 Task: Go to notification settings and select comments as none.
Action: Mouse moved to (177, 64)
Screenshot: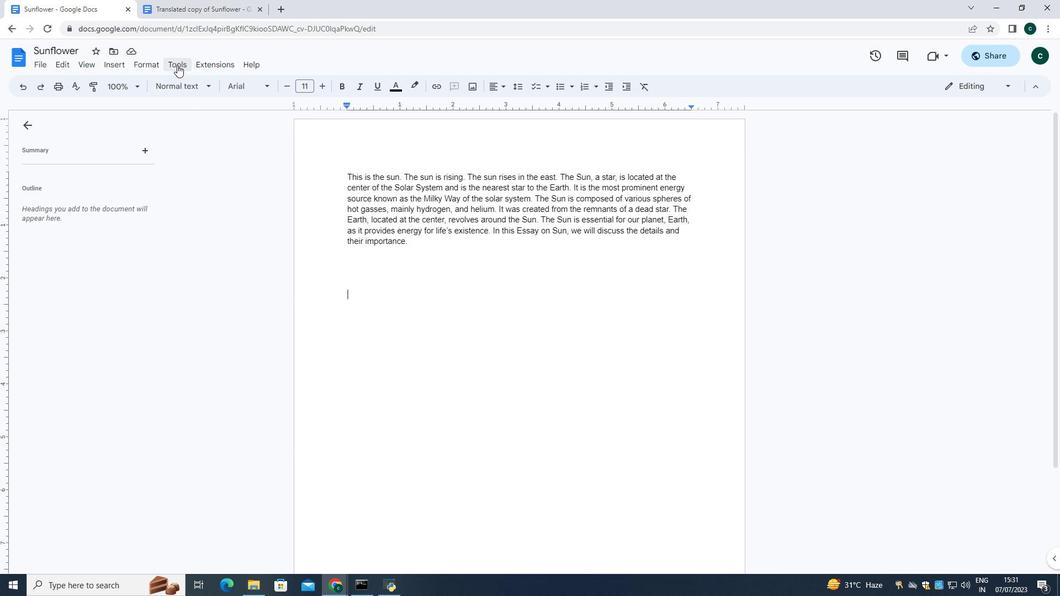 
Action: Mouse pressed left at (177, 64)
Screenshot: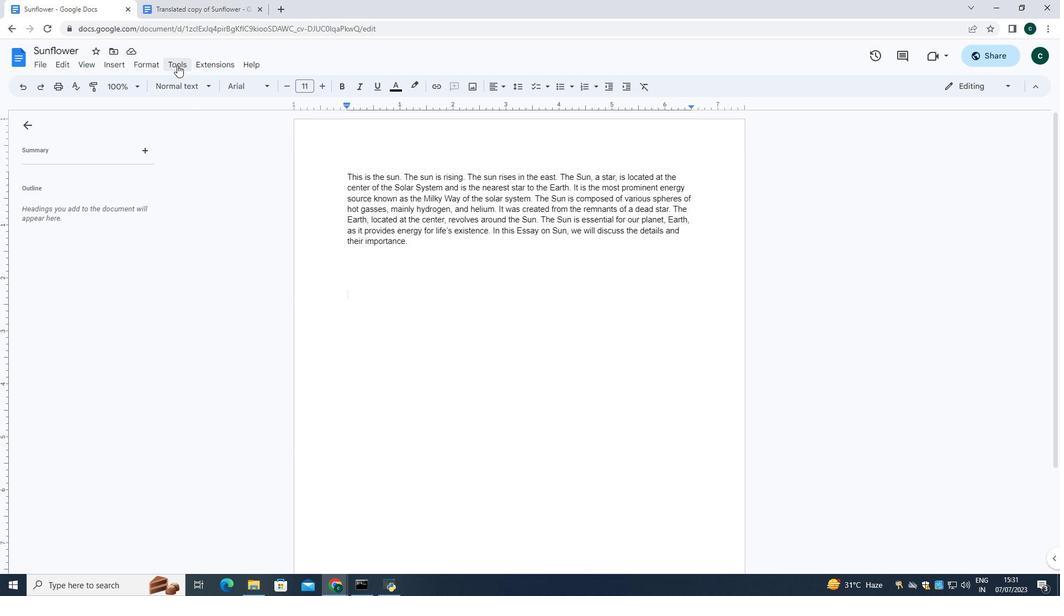 
Action: Mouse moved to (240, 279)
Screenshot: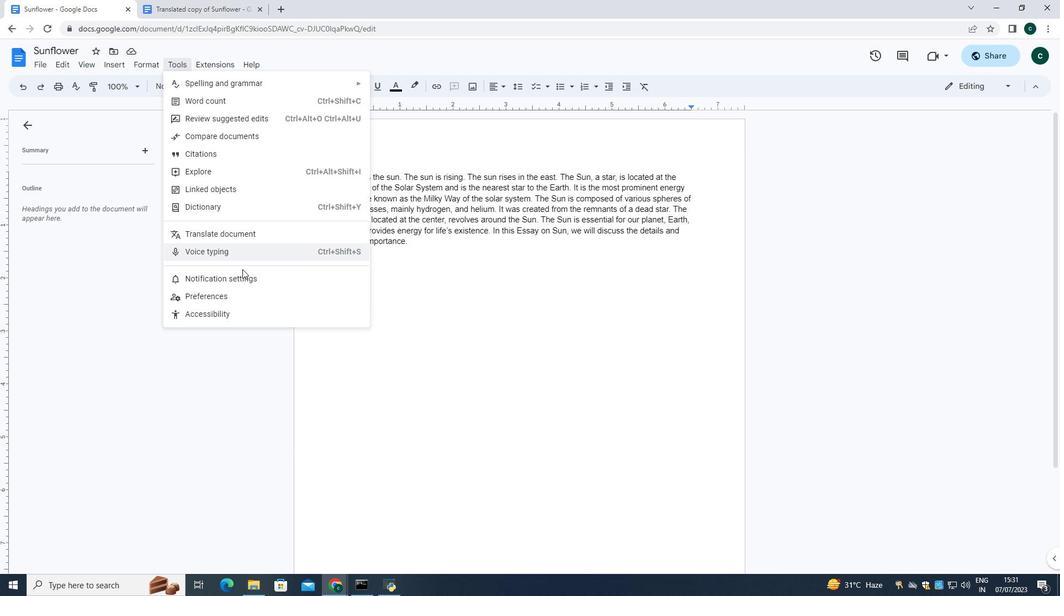 
Action: Mouse pressed left at (240, 279)
Screenshot: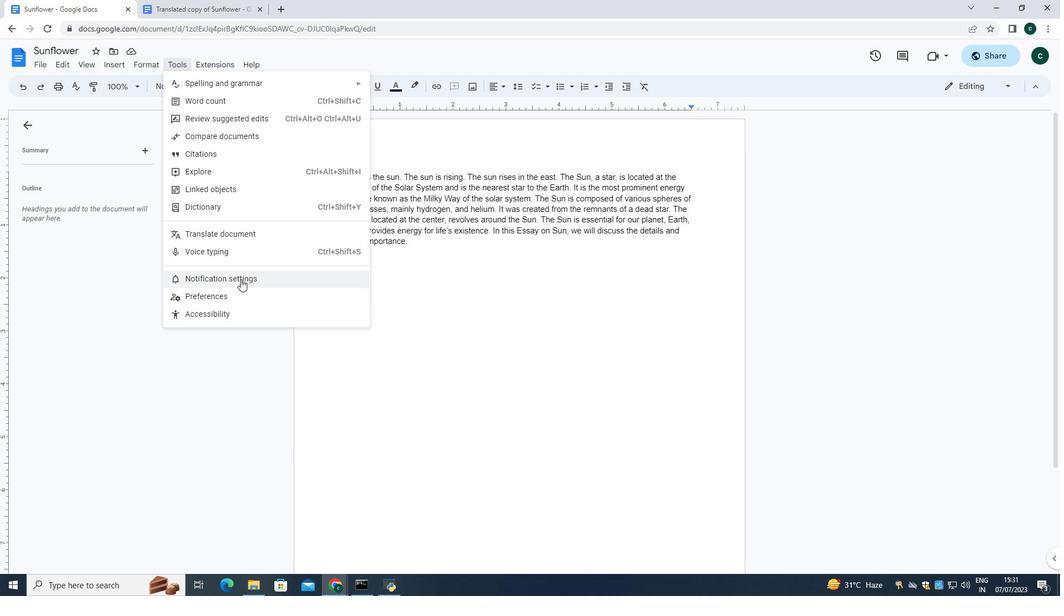 
Action: Mouse moved to (442, 293)
Screenshot: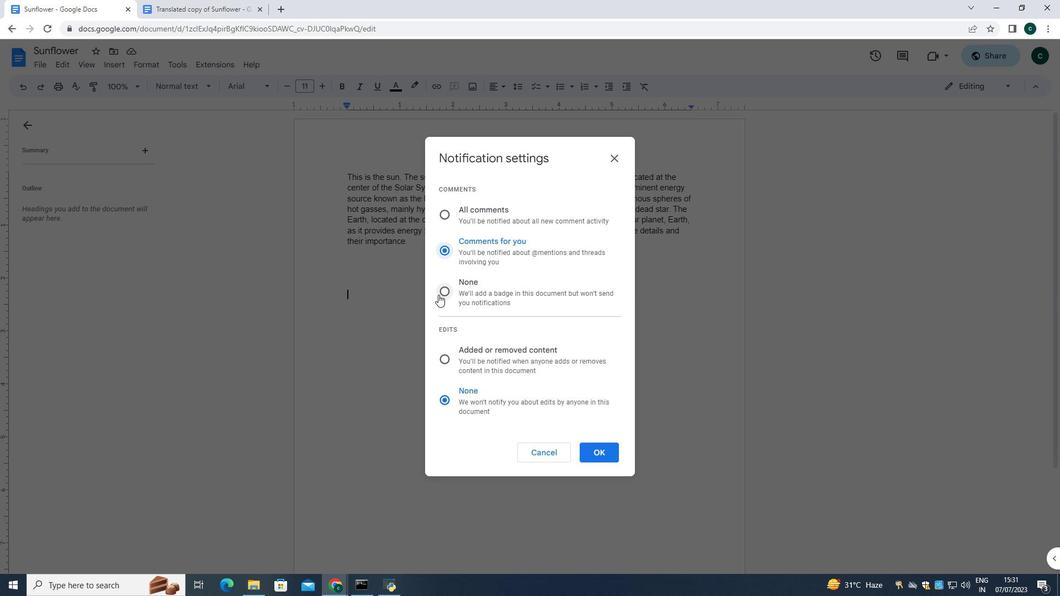 
Action: Mouse pressed left at (442, 293)
Screenshot: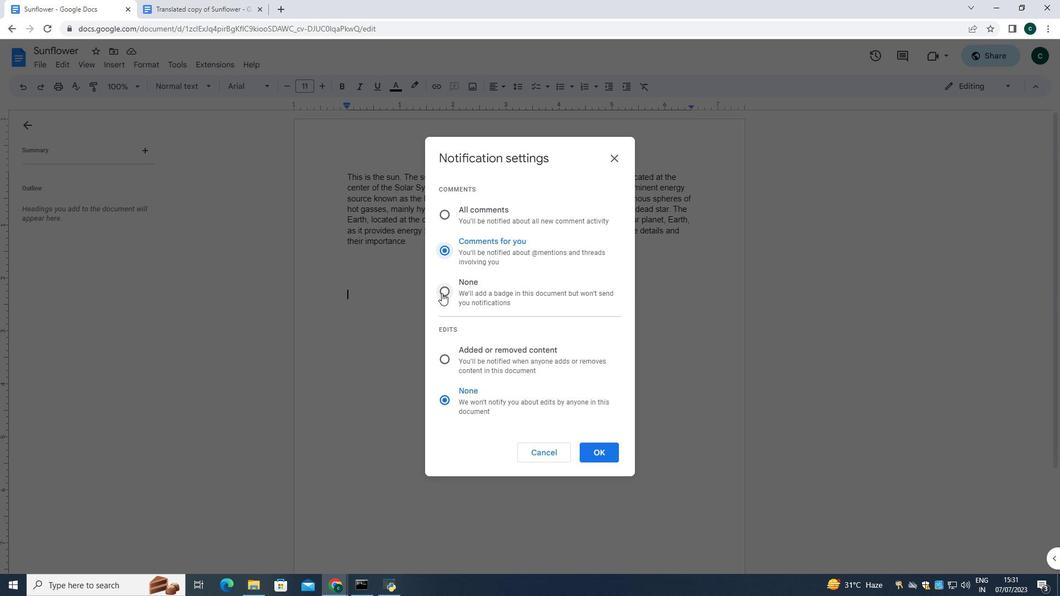 
Action: Mouse moved to (590, 453)
Screenshot: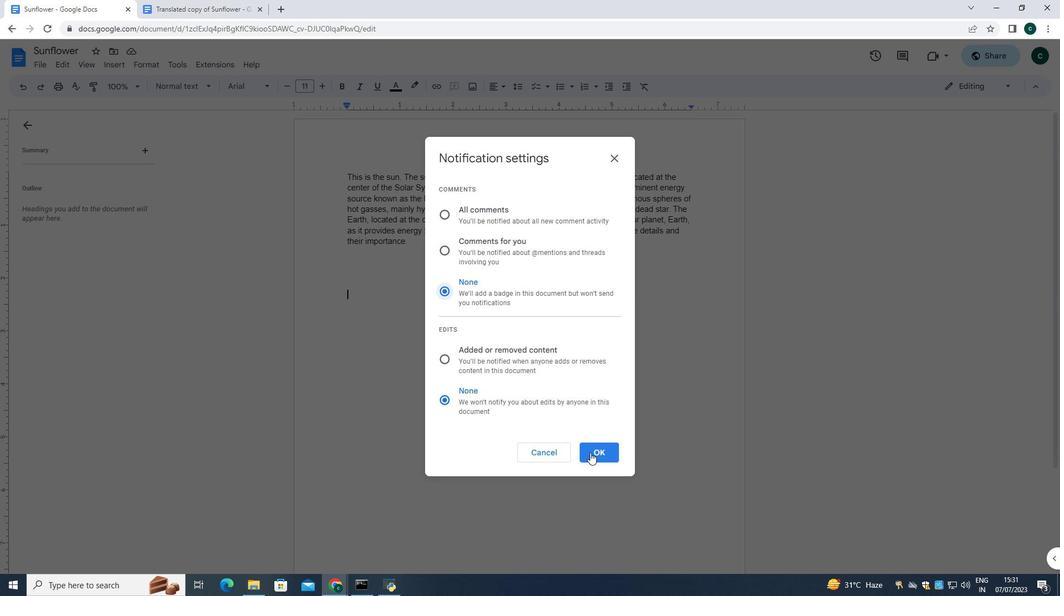 
